 Task: Create List Files in Board Thought Leadership to Workspace Creative Services. Create List Images in Board Event Marketing to Workspace Creative Services. Create List Videos in Board Employee Performance Management and Evaluation to Workspace Creative Services
Action: Mouse moved to (79, 376)
Screenshot: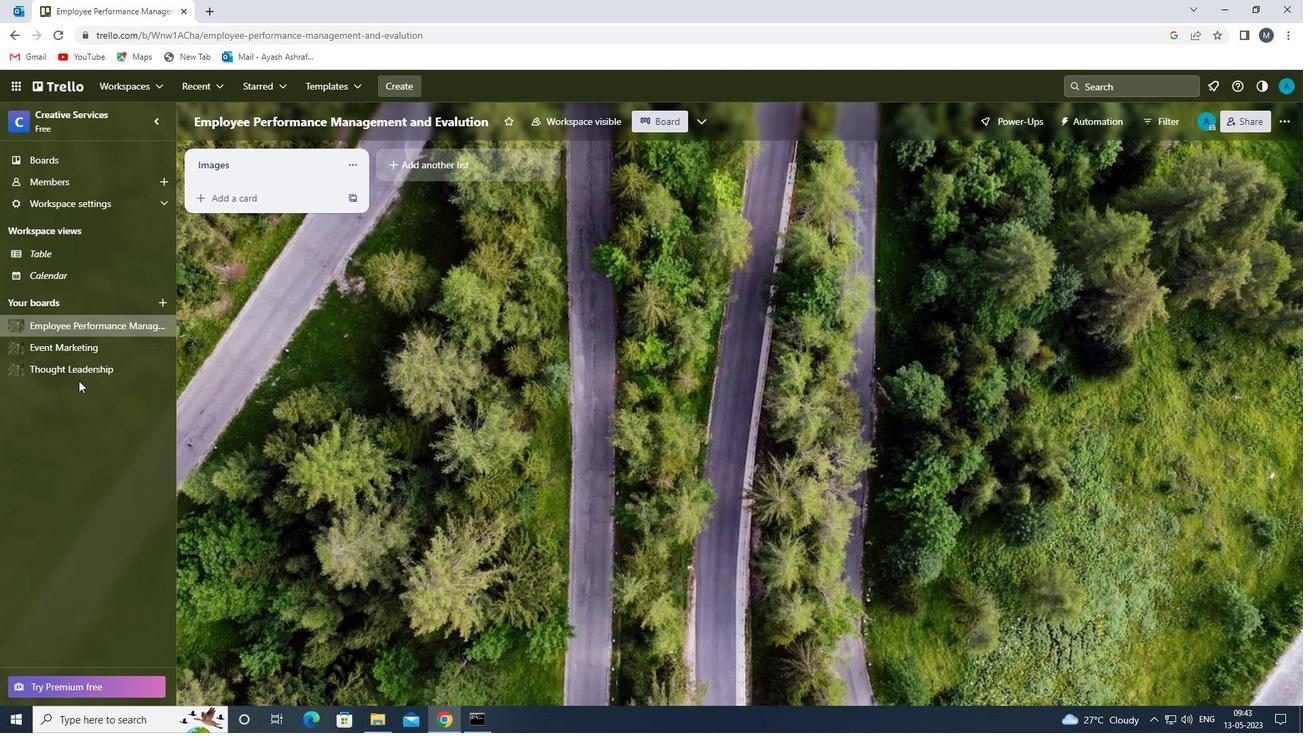 
Action: Mouse pressed left at (79, 376)
Screenshot: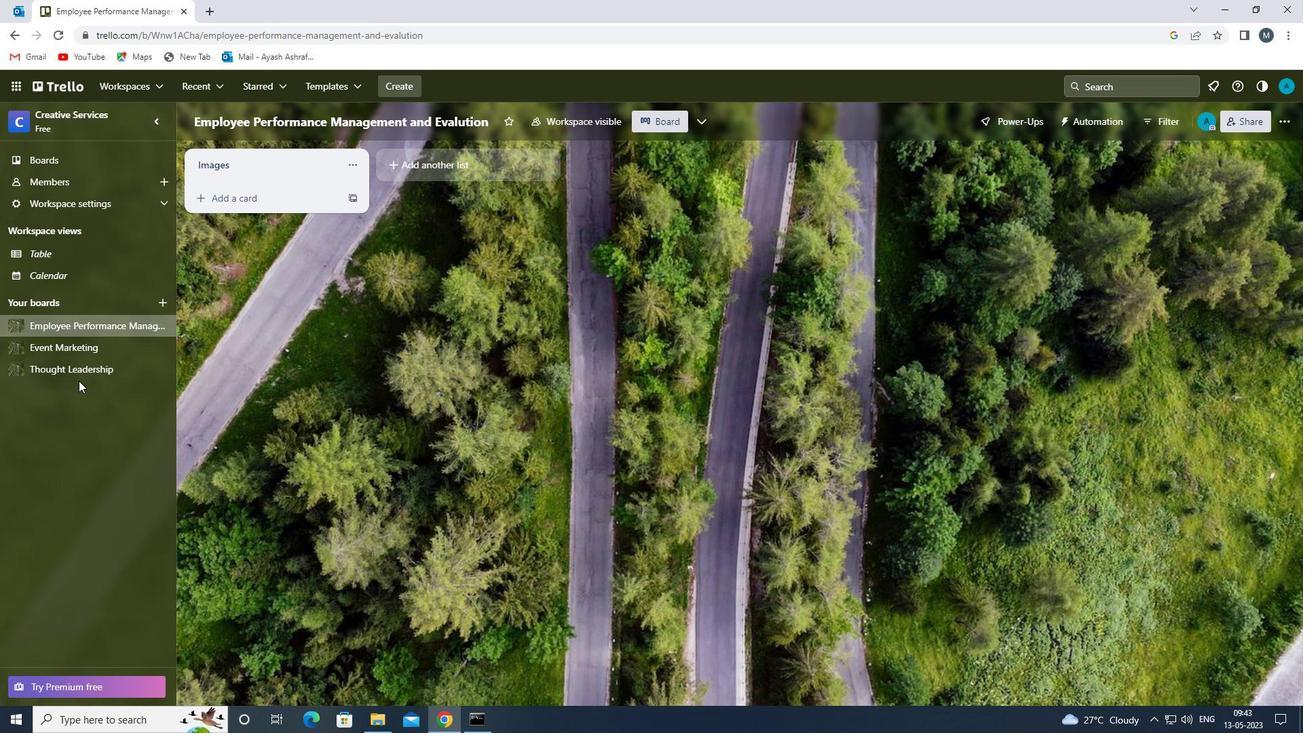 
Action: Mouse moved to (433, 160)
Screenshot: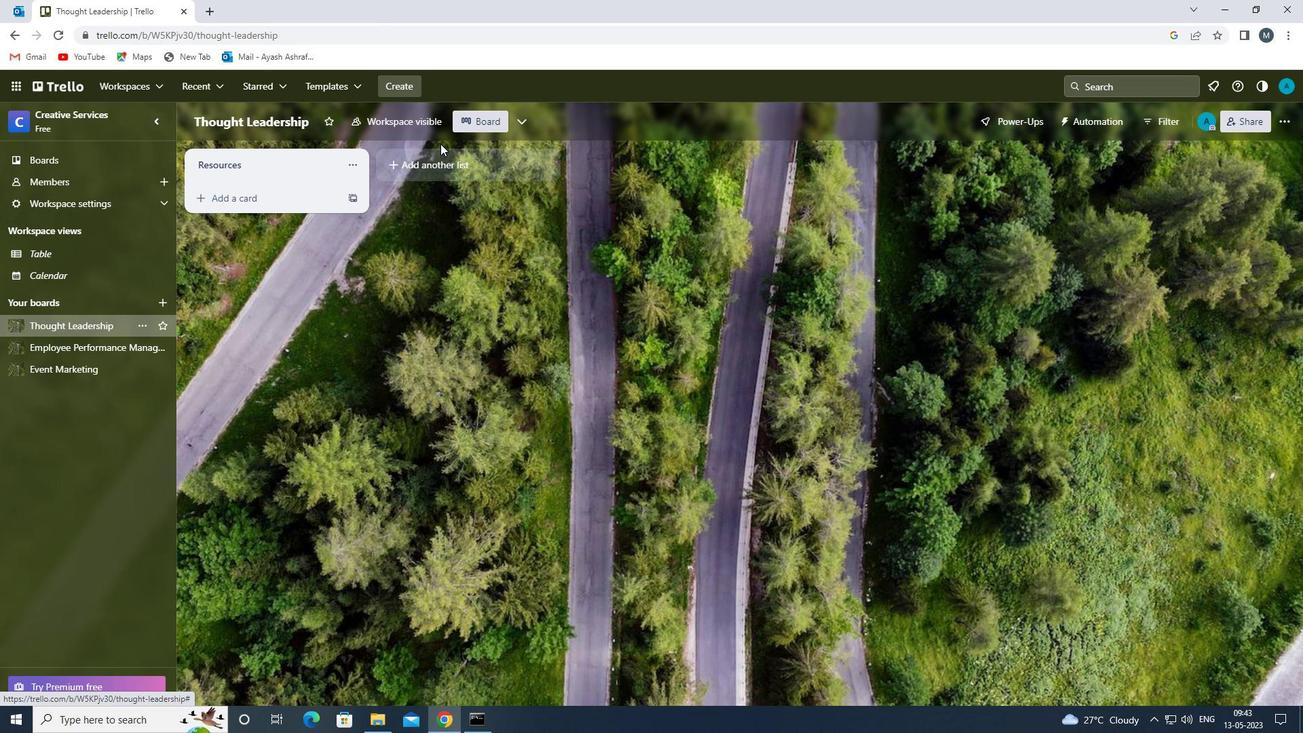 
Action: Mouse pressed left at (433, 160)
Screenshot: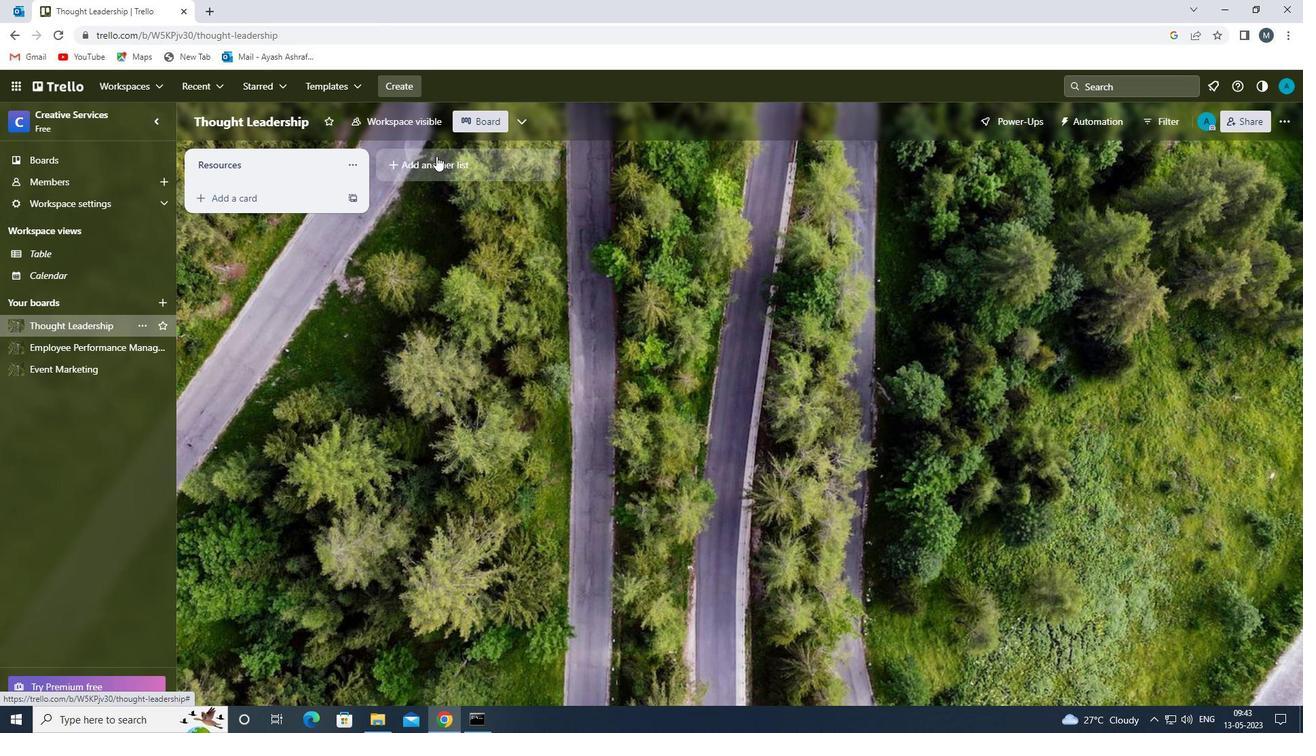 
Action: Mouse moved to (427, 169)
Screenshot: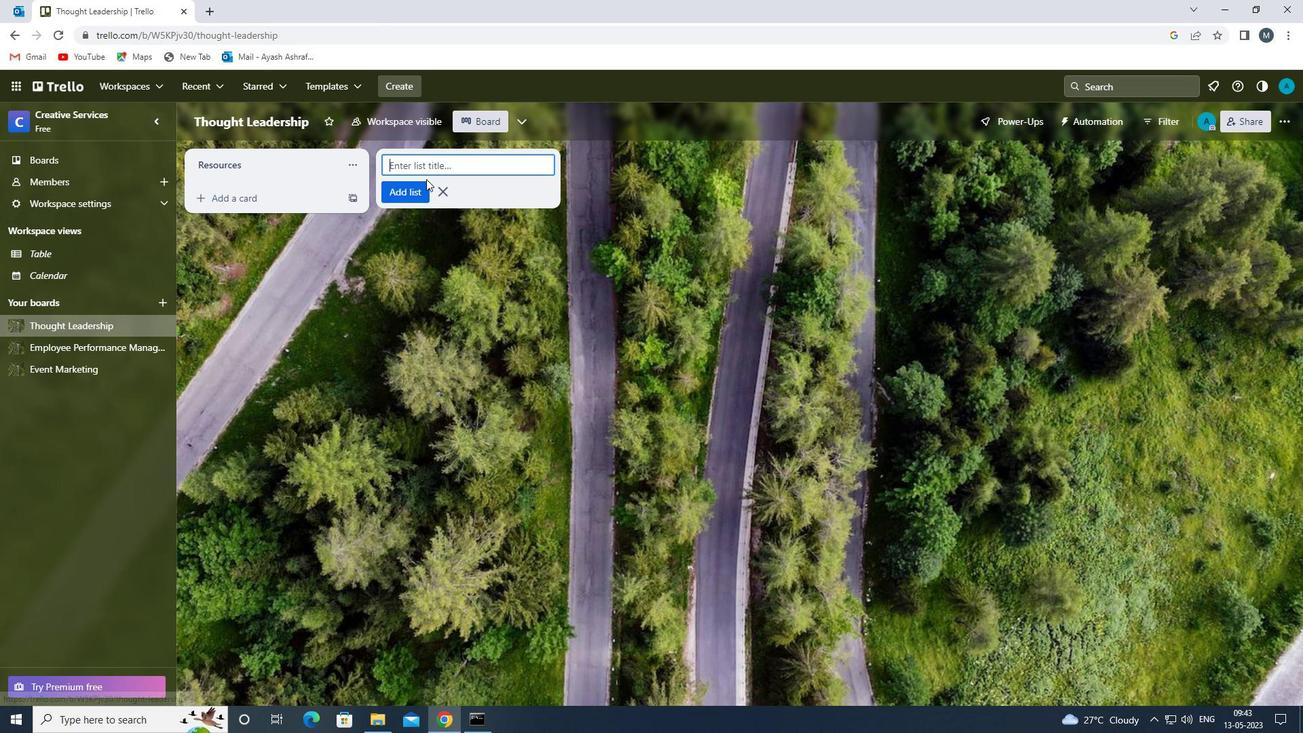 
Action: Mouse pressed left at (427, 169)
Screenshot: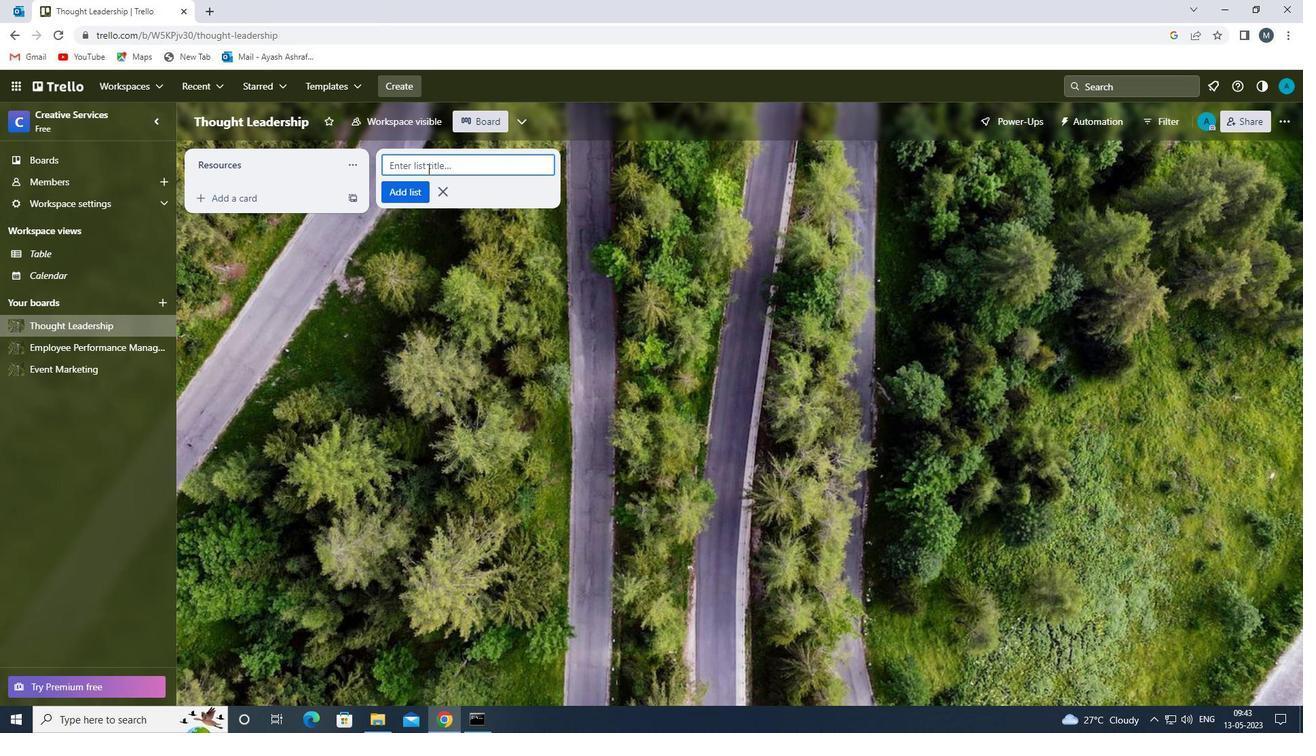 
Action: Key pressed <Key.shift><Key.shift><Key.shift>FILES<Key.space>
Screenshot: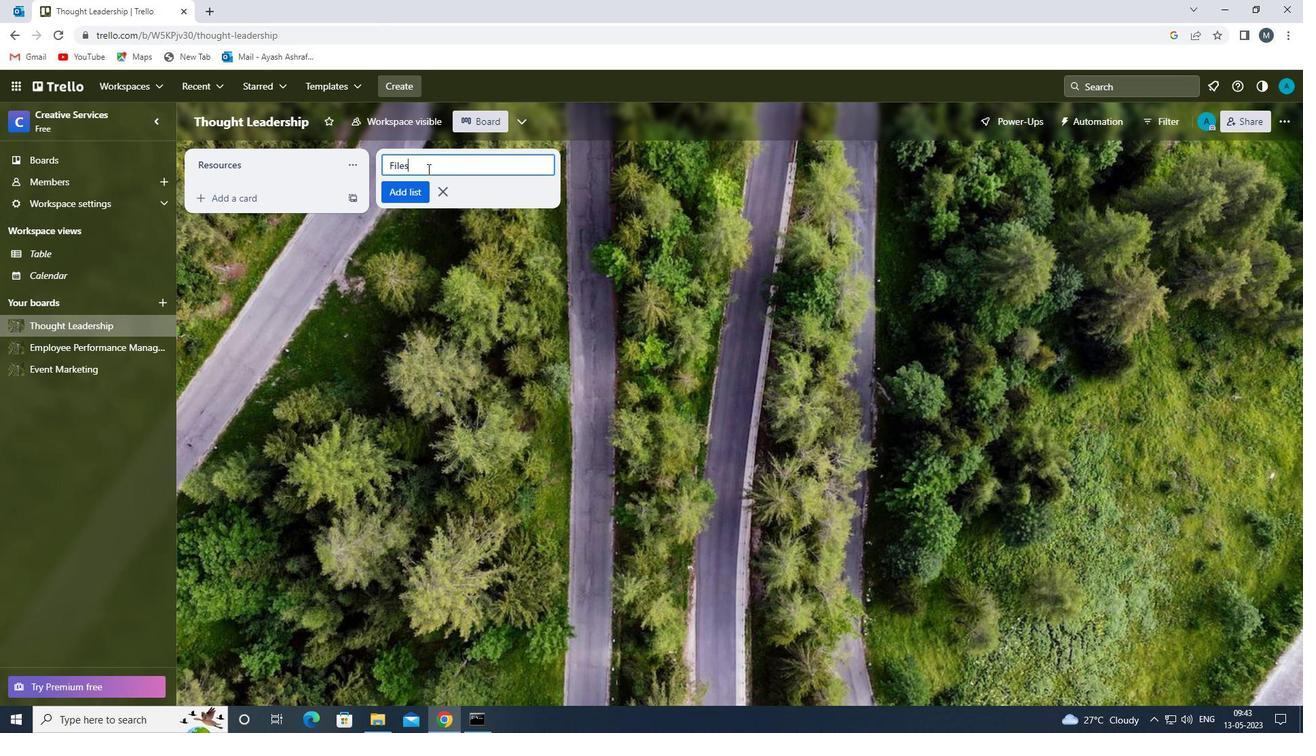 
Action: Mouse moved to (404, 195)
Screenshot: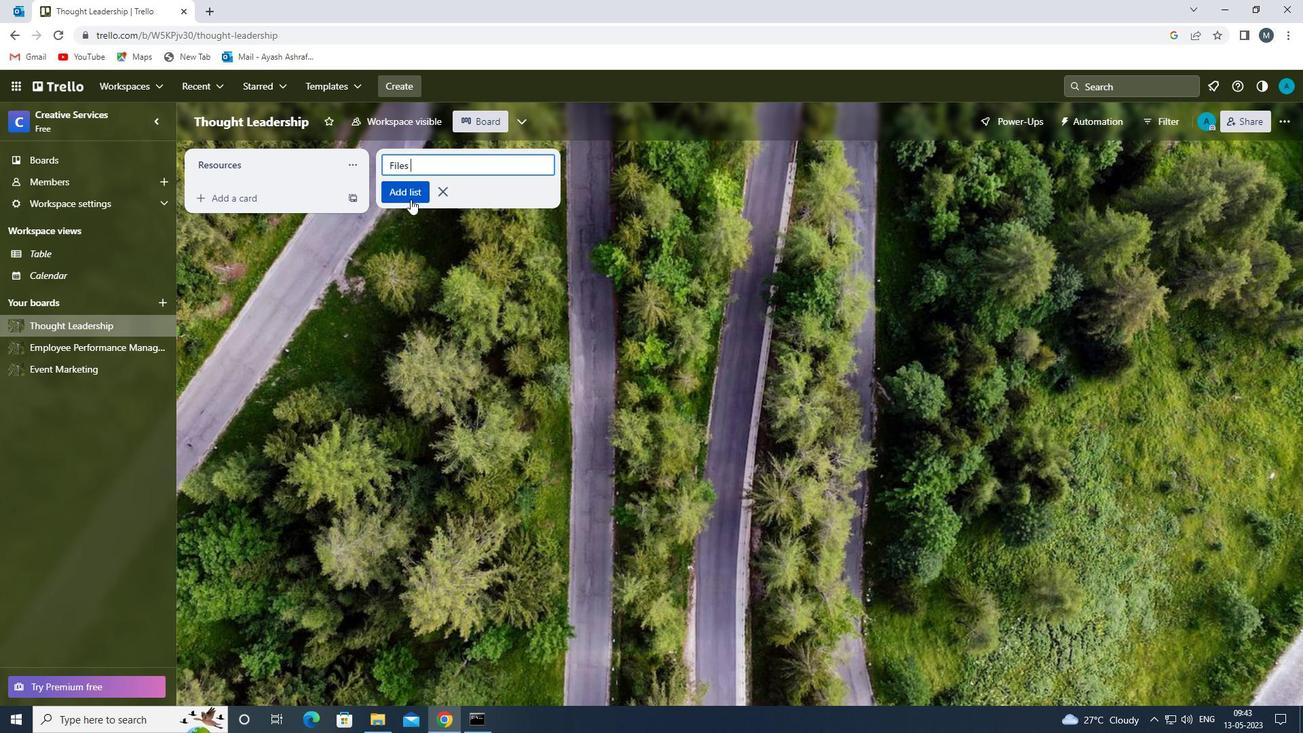 
Action: Mouse pressed left at (404, 195)
Screenshot: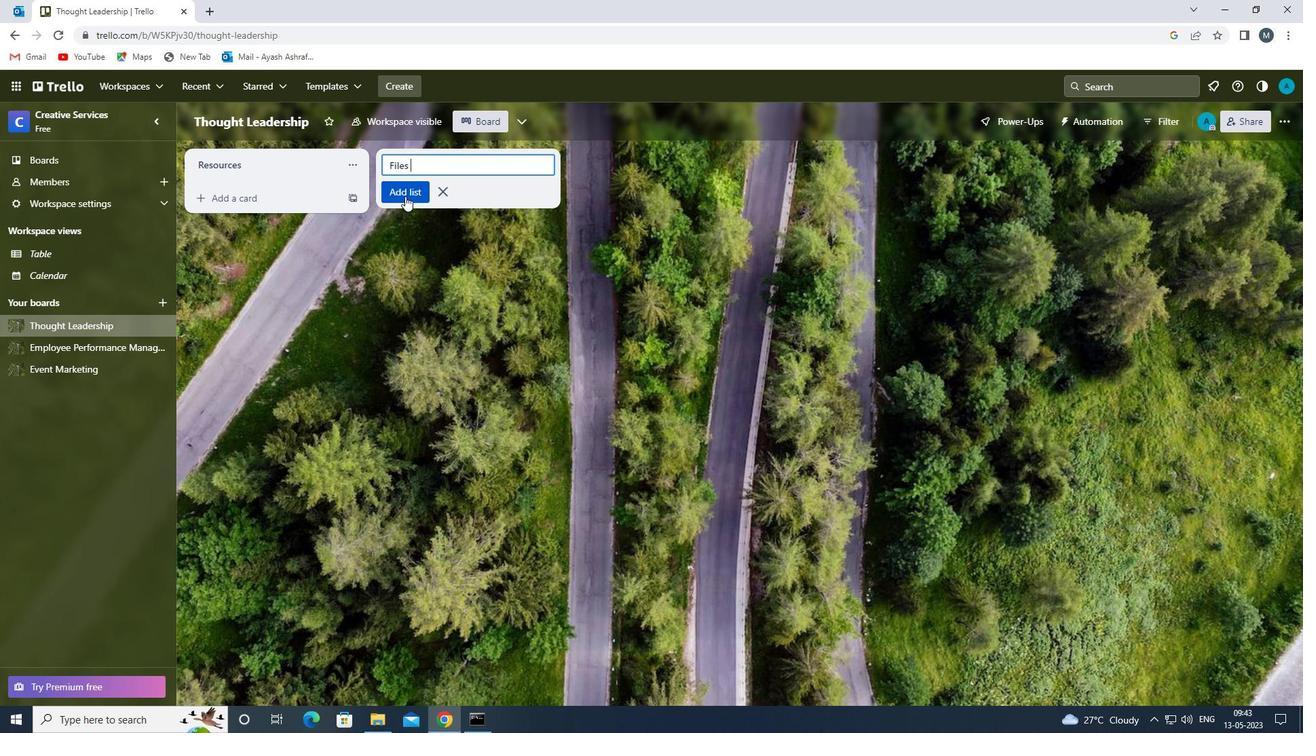 
Action: Mouse moved to (354, 361)
Screenshot: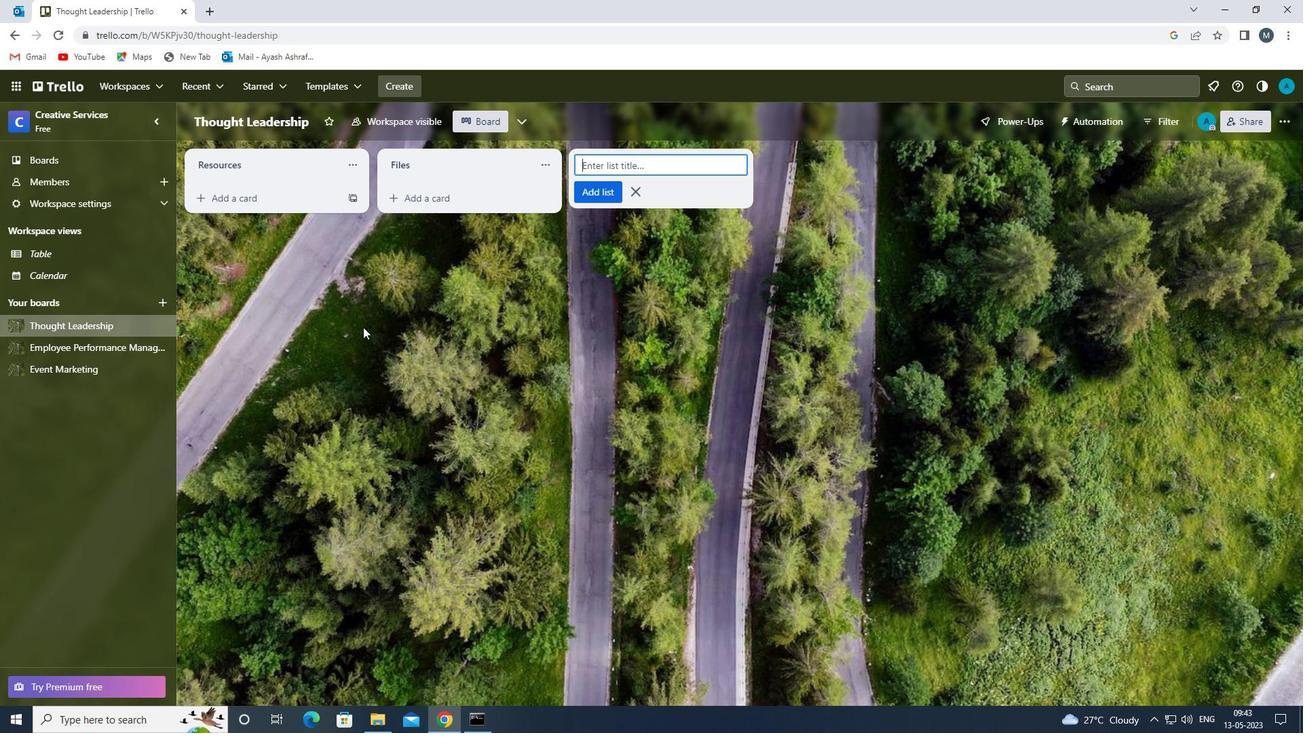 
Action: Mouse pressed left at (354, 361)
Screenshot: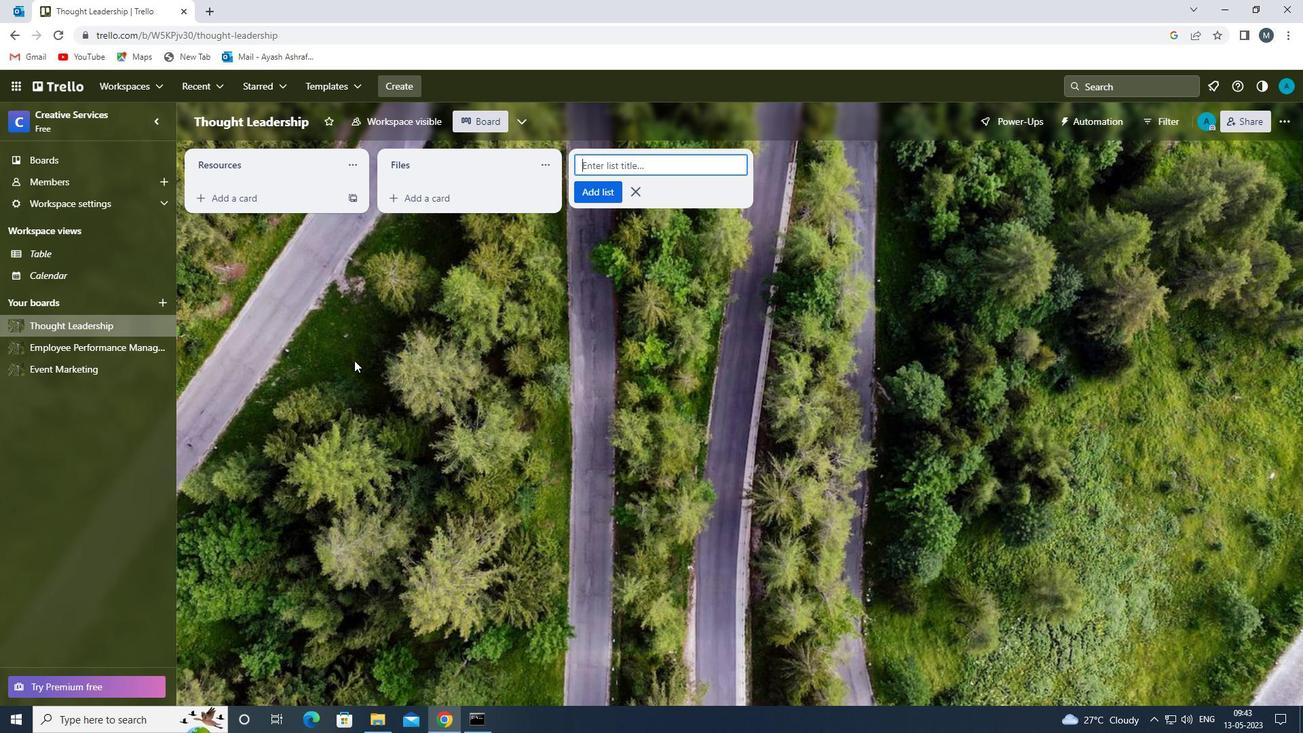 
Action: Mouse moved to (76, 376)
Screenshot: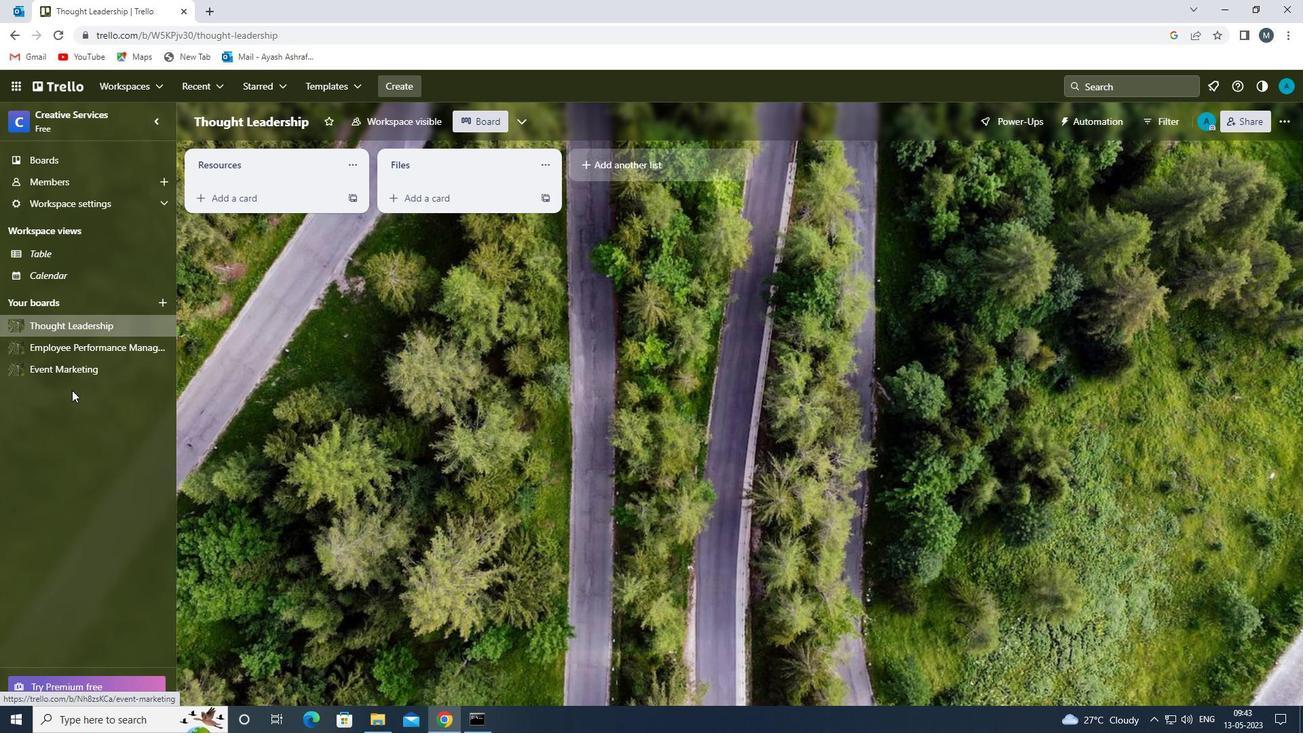 
Action: Mouse pressed left at (76, 376)
Screenshot: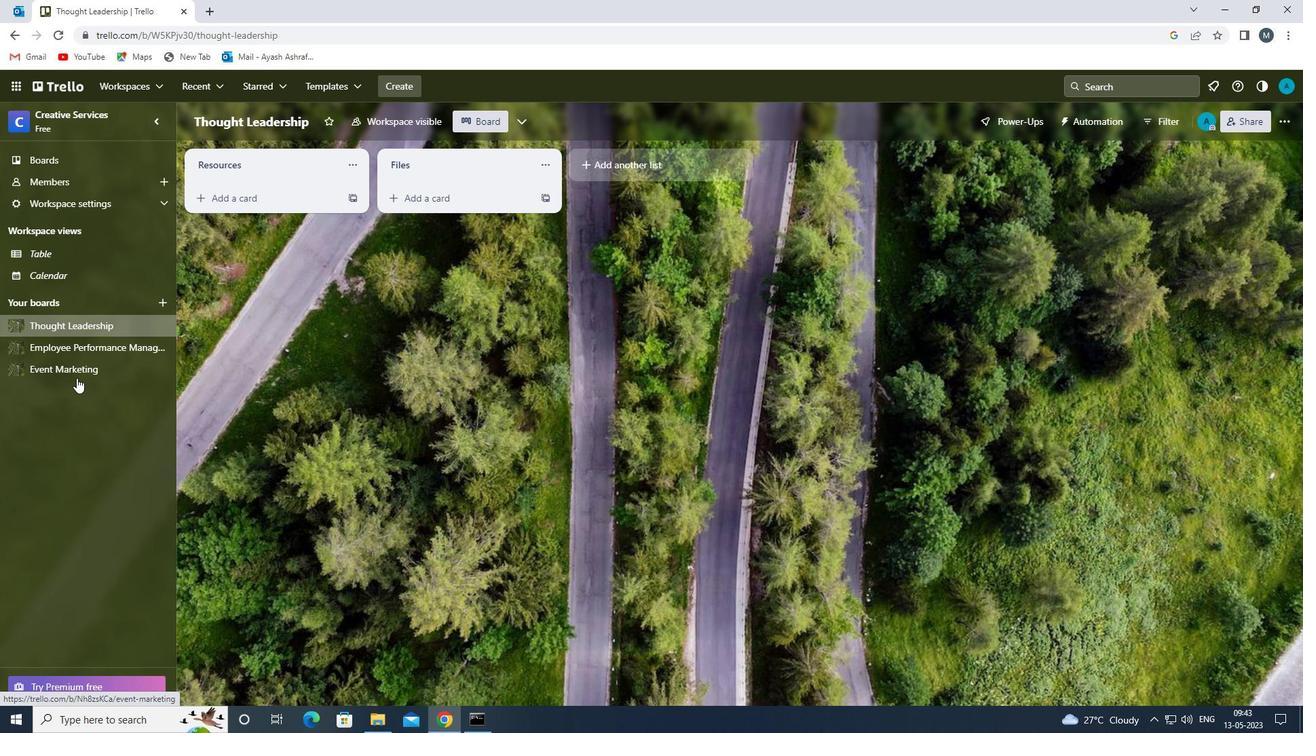 
Action: Mouse moved to (429, 165)
Screenshot: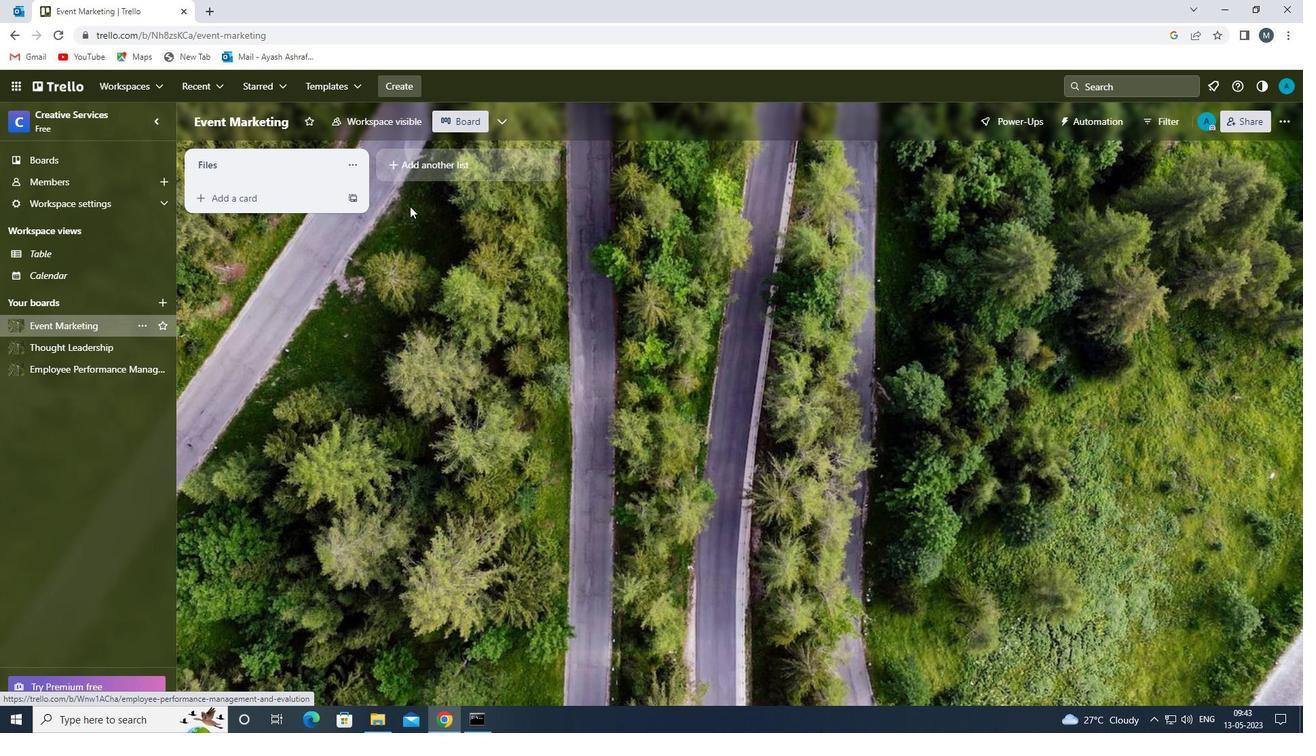 
Action: Mouse pressed left at (429, 165)
Screenshot: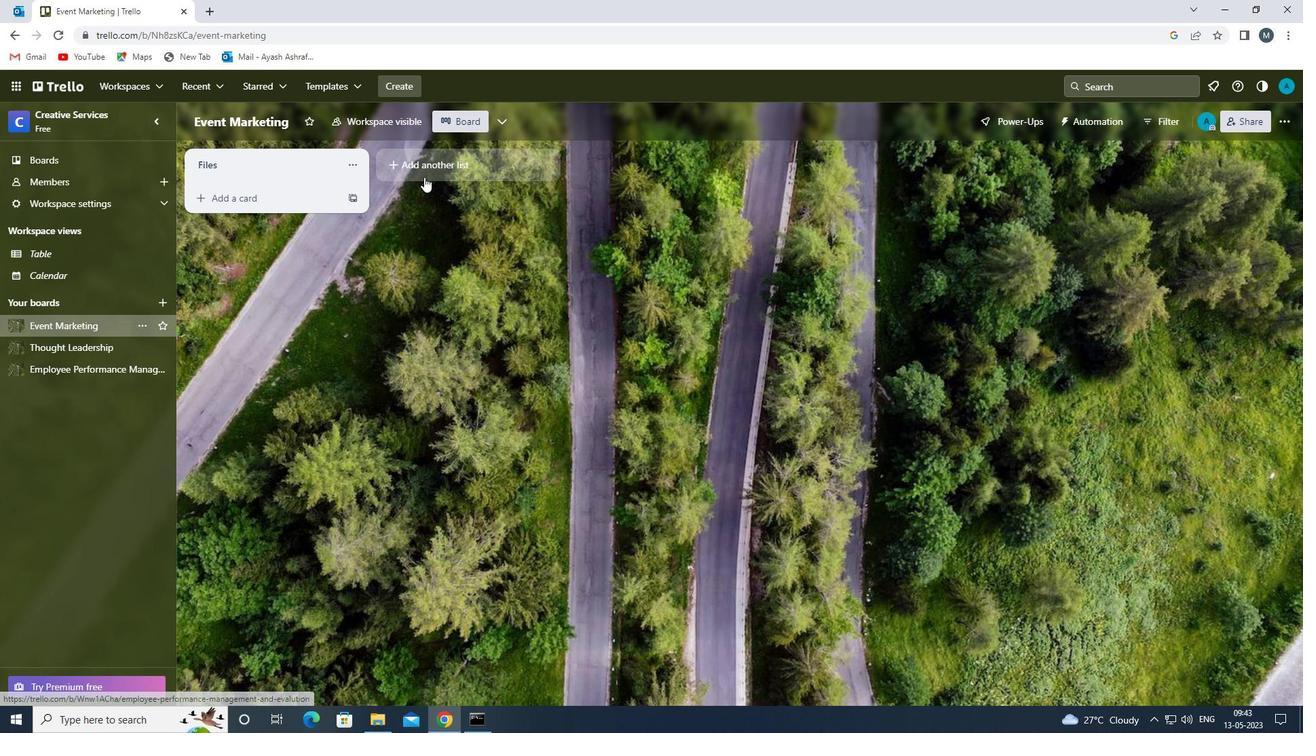 
Action: Mouse moved to (430, 165)
Screenshot: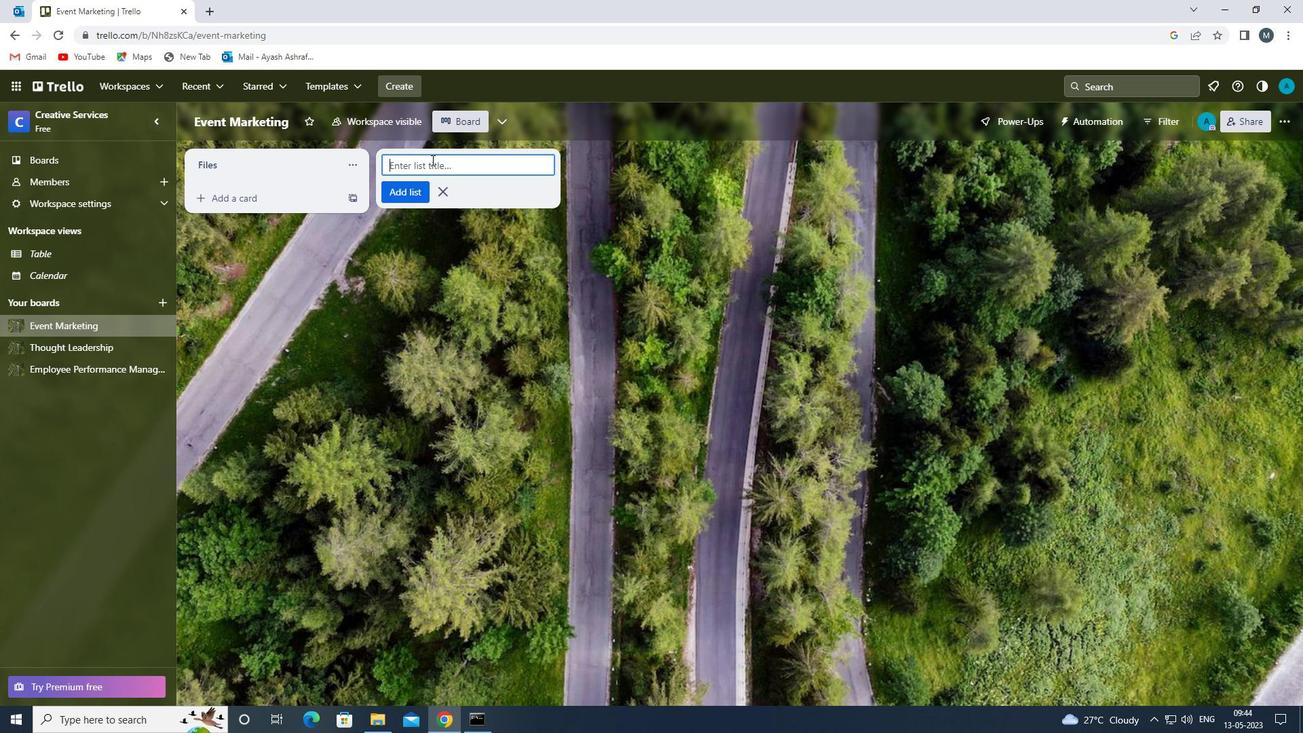 
Action: Mouse pressed left at (430, 165)
Screenshot: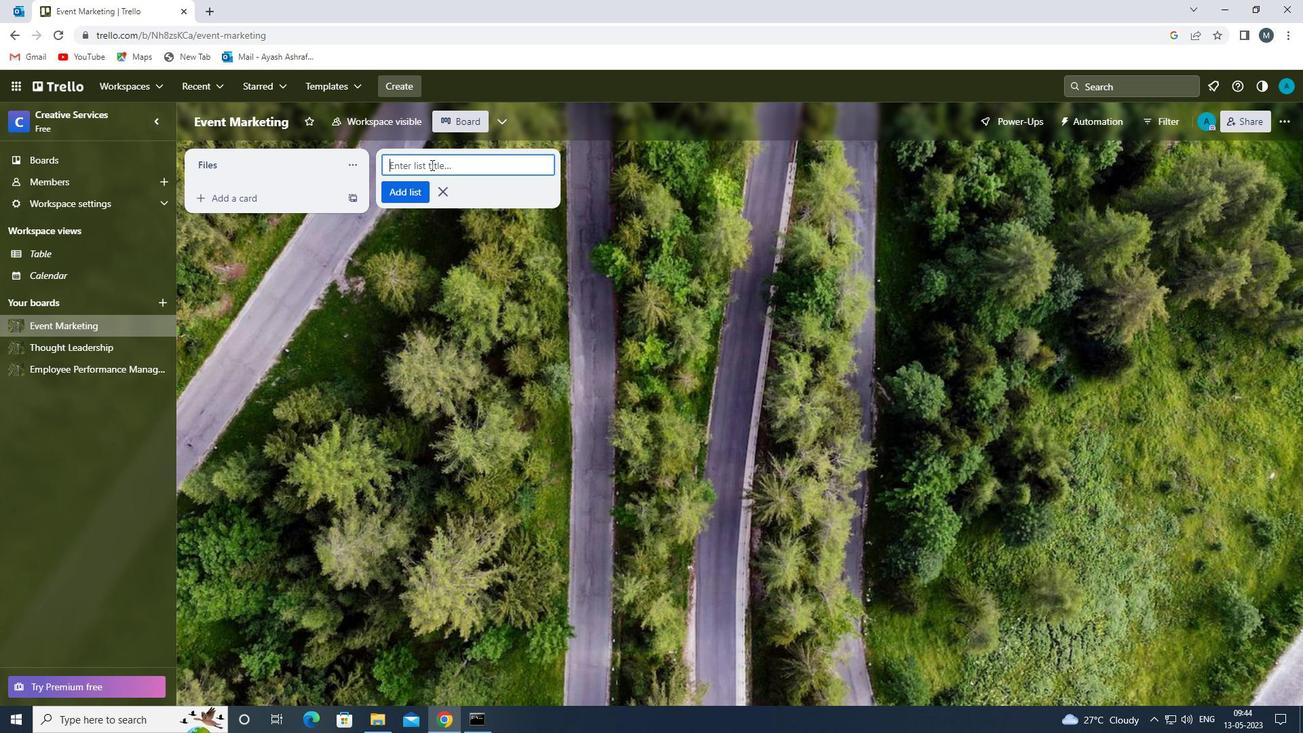 
Action: Key pressed <Key.shift>IMAGES<Key.space>
Screenshot: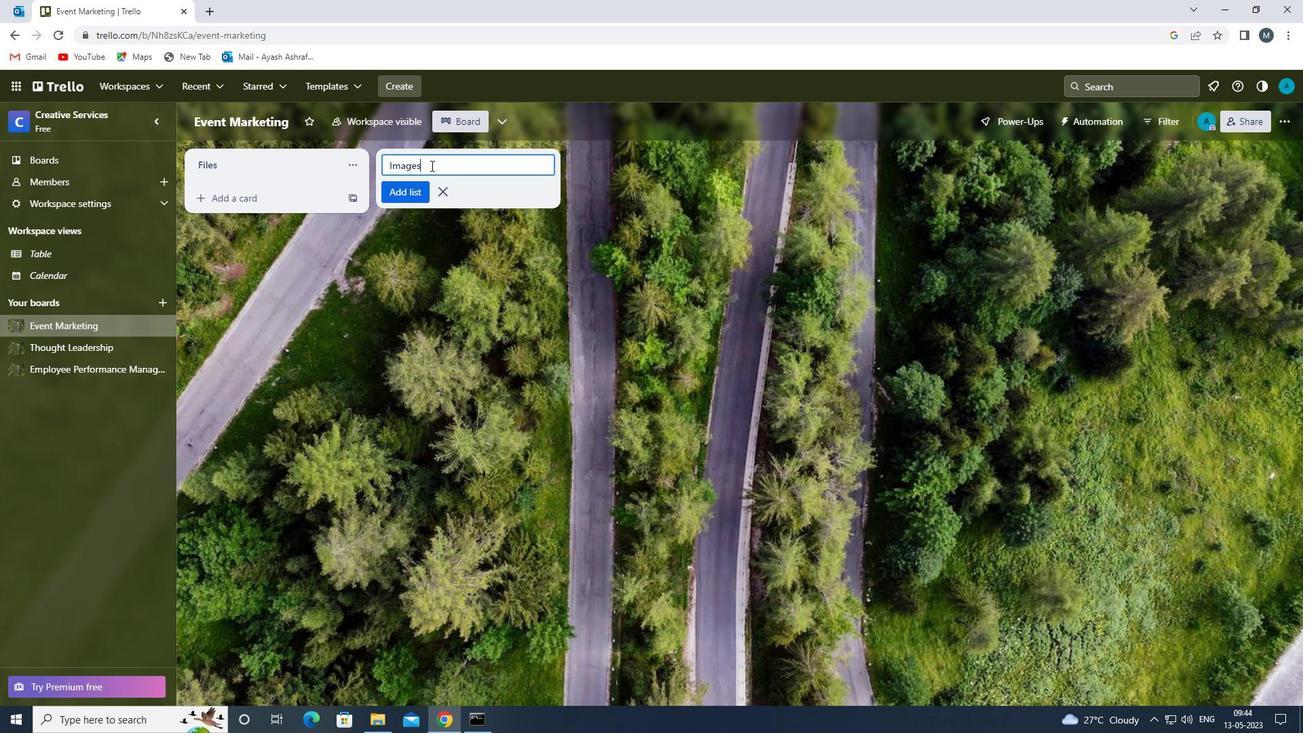 
Action: Mouse moved to (413, 189)
Screenshot: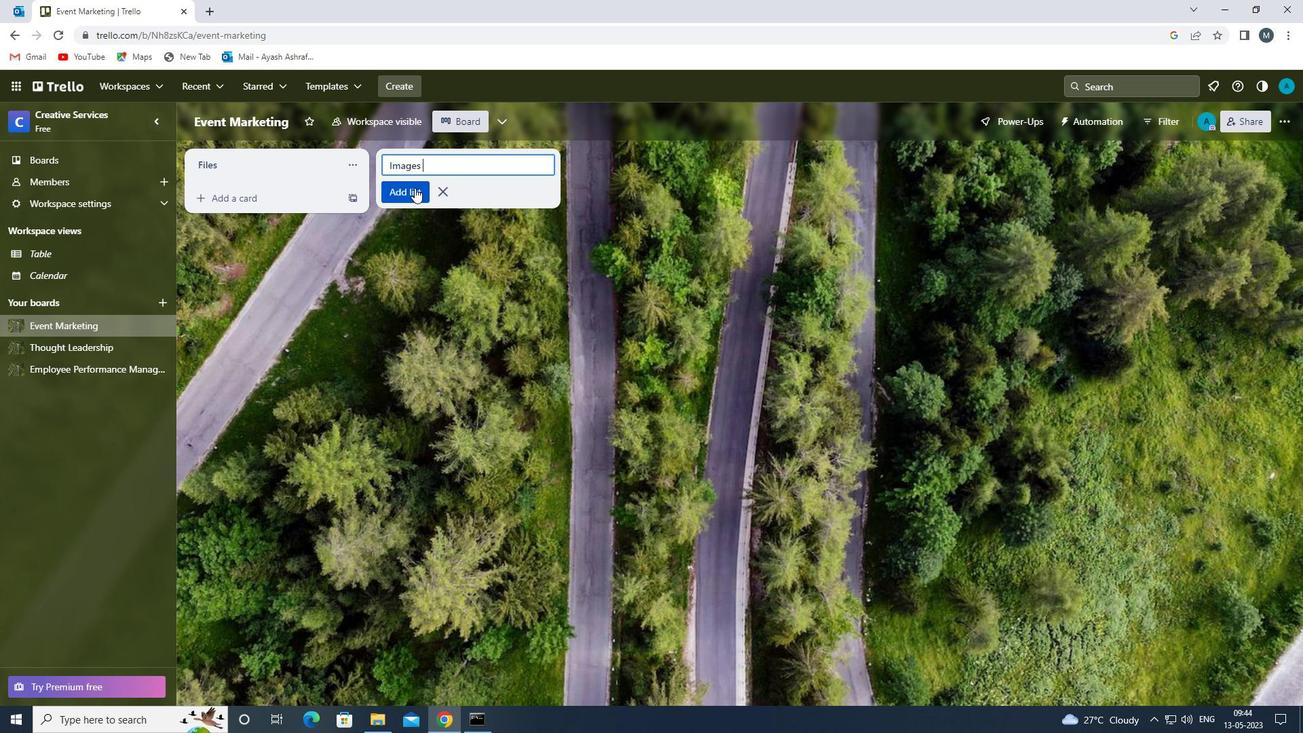 
Action: Mouse pressed left at (413, 189)
Screenshot: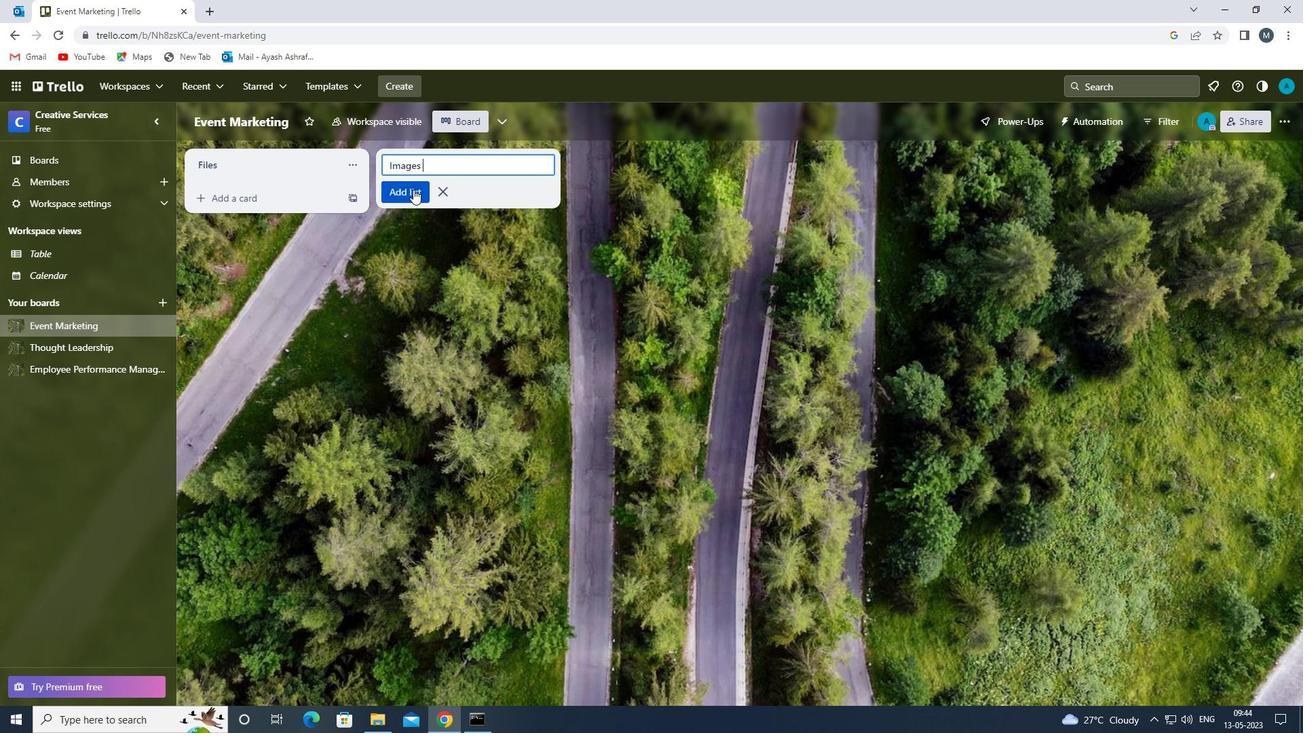 
Action: Mouse moved to (374, 336)
Screenshot: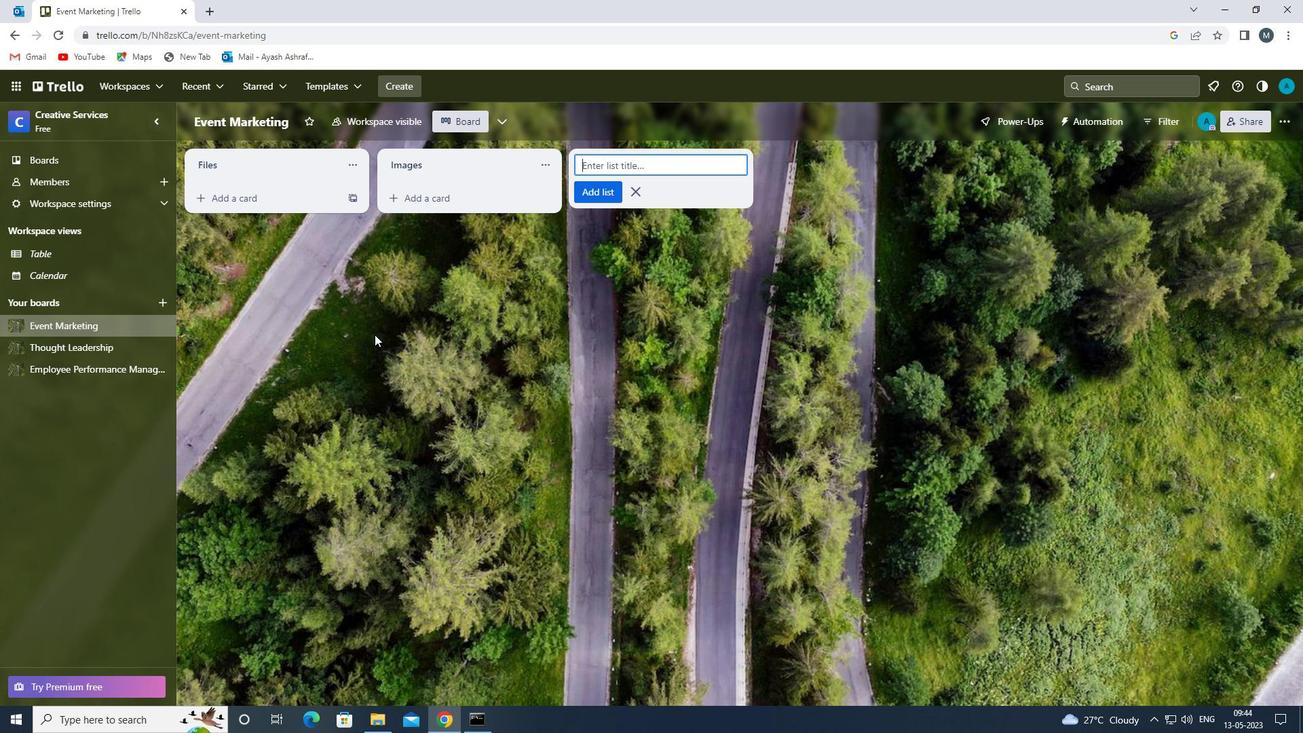
Action: Mouse pressed left at (374, 336)
Screenshot: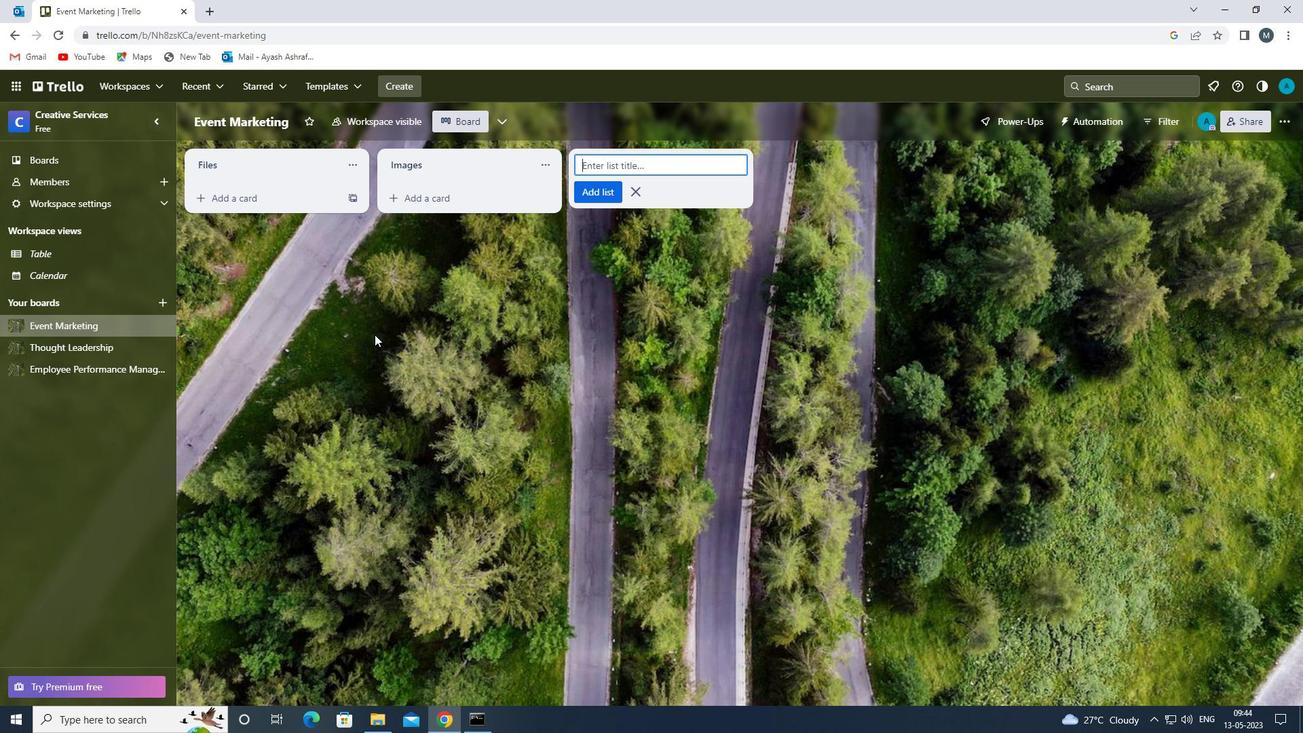 
Action: Mouse moved to (74, 372)
Screenshot: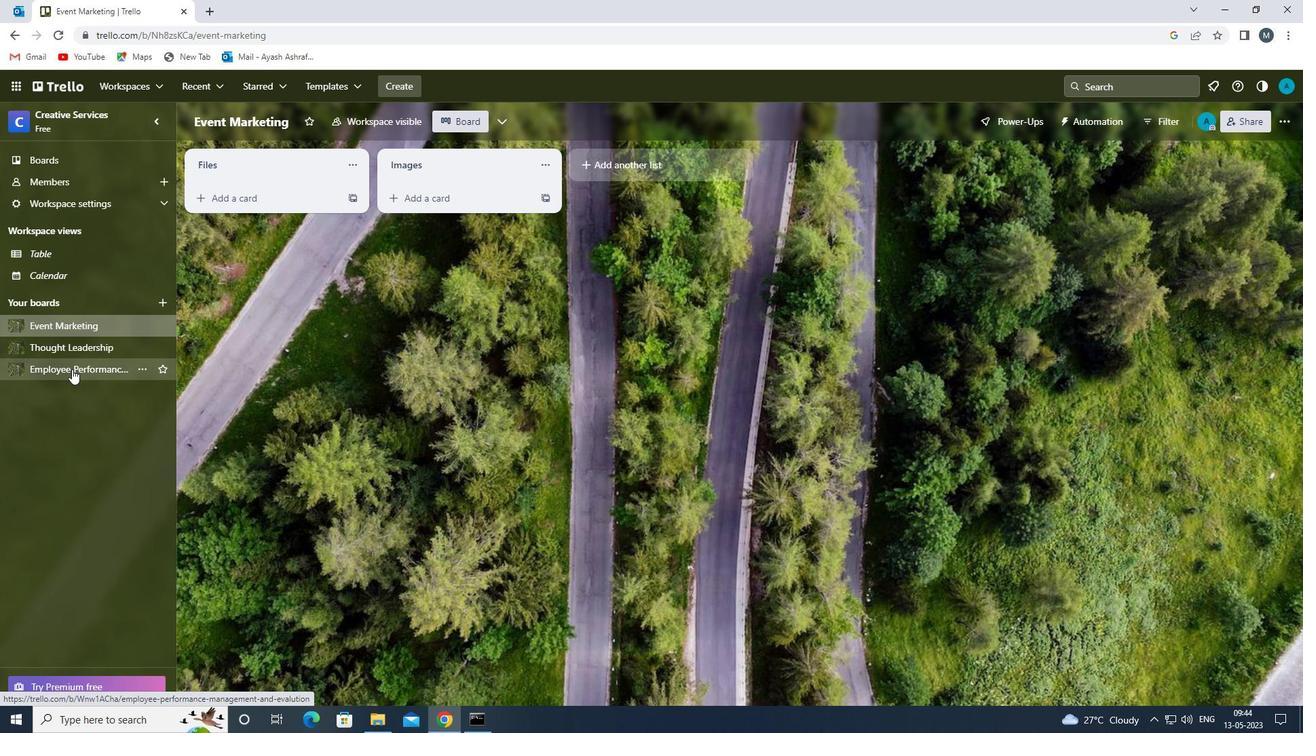 
Action: Mouse pressed left at (74, 372)
Screenshot: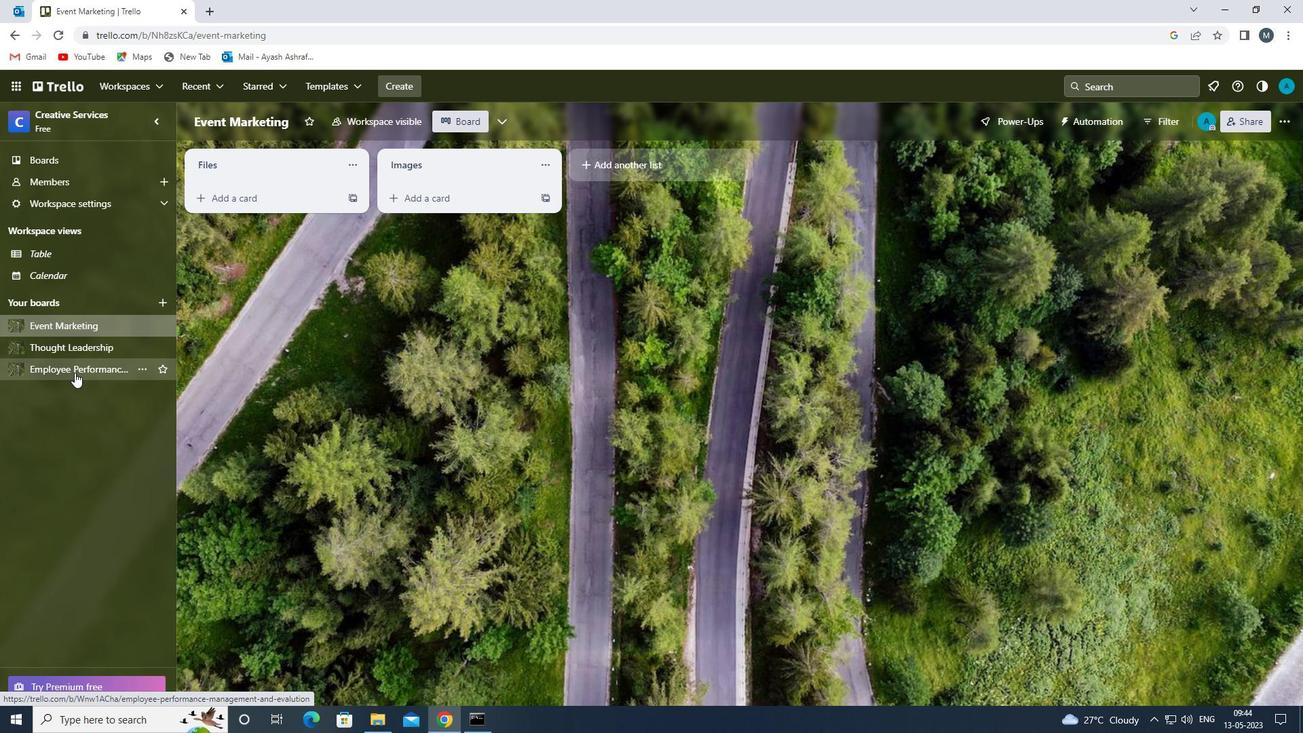 
Action: Mouse moved to (441, 166)
Screenshot: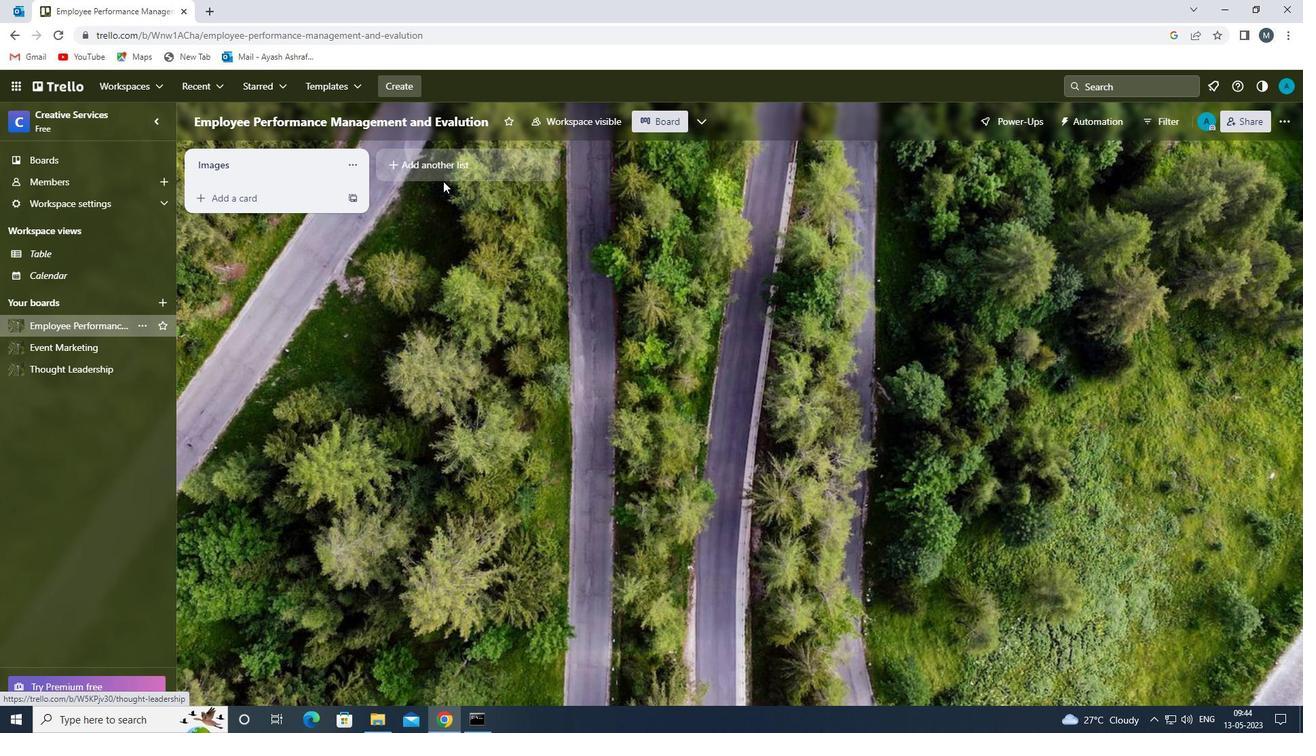 
Action: Mouse pressed left at (441, 166)
Screenshot: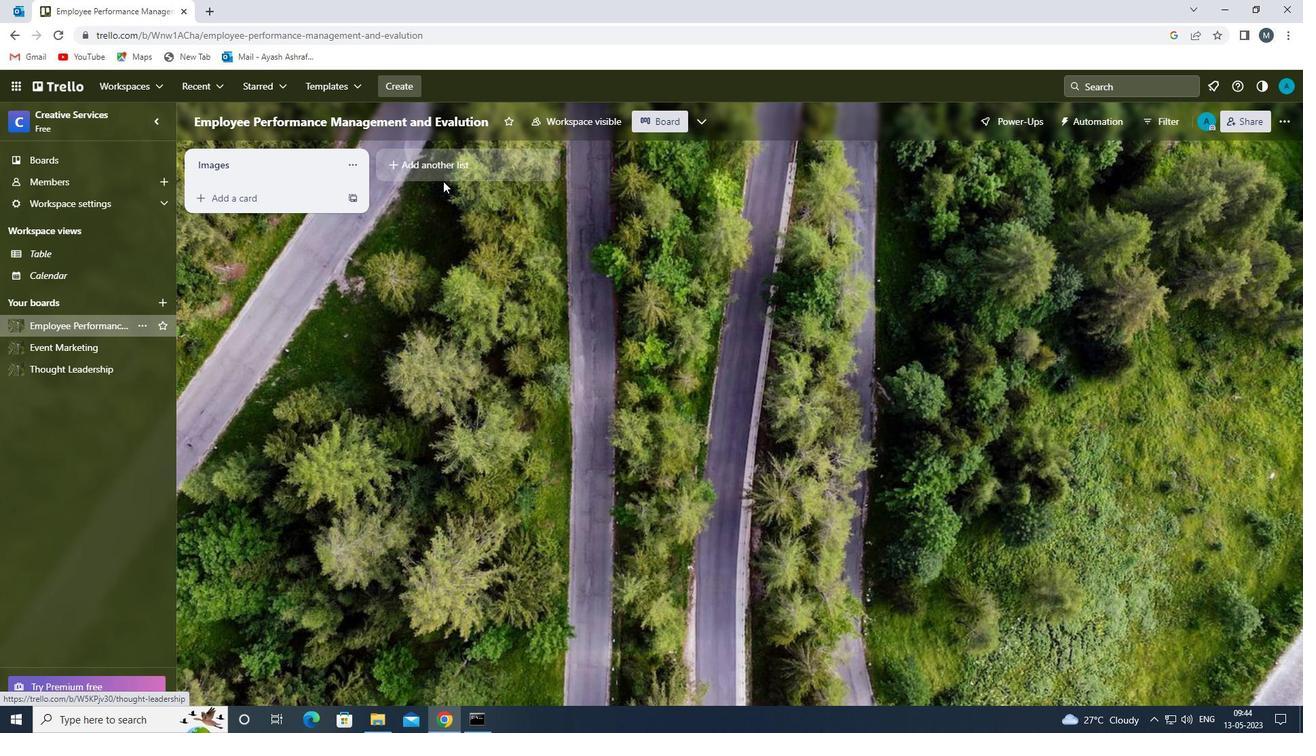 
Action: Mouse moved to (440, 170)
Screenshot: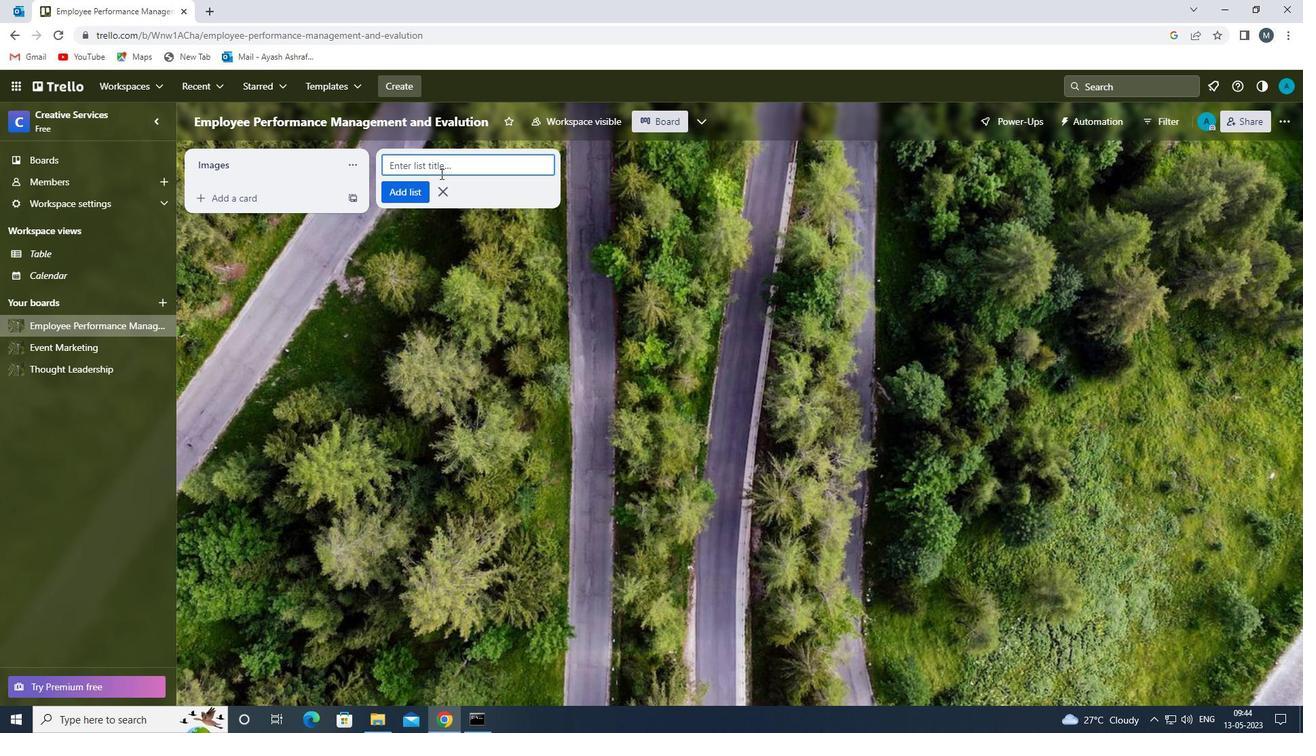 
Action: Mouse pressed left at (440, 170)
Screenshot: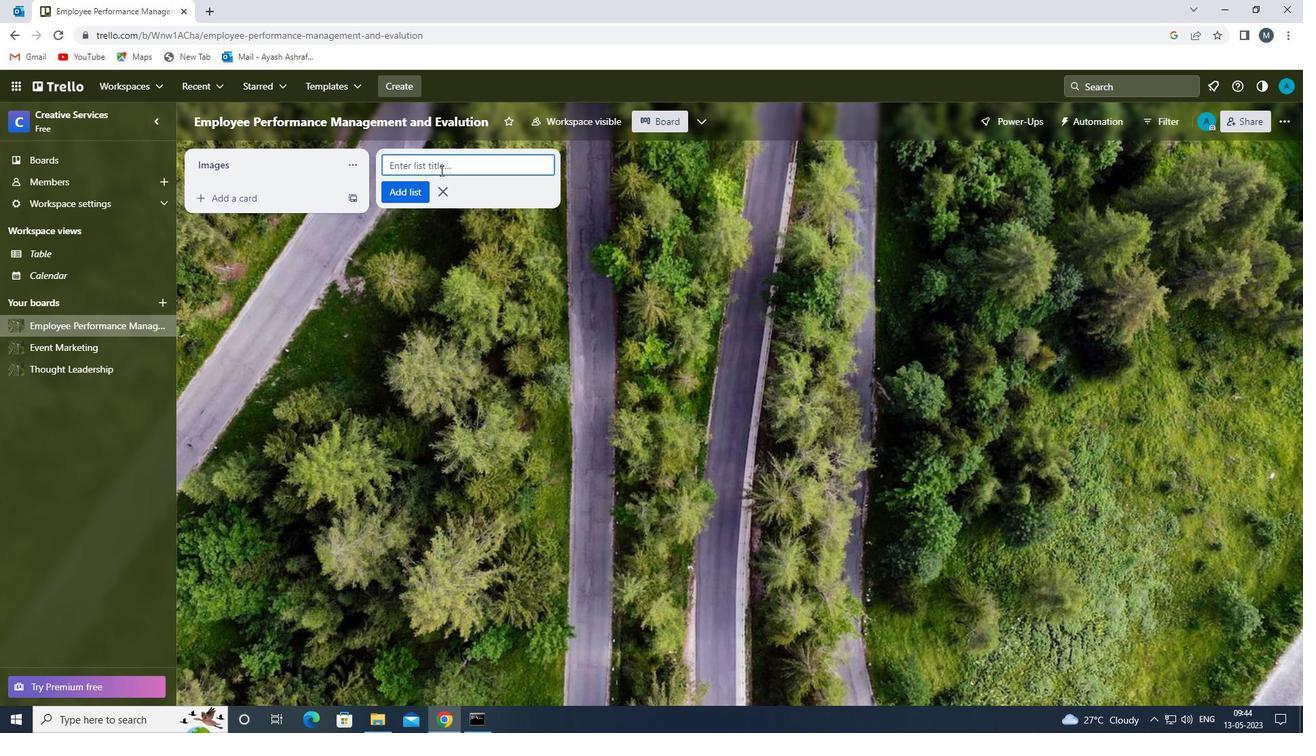 
Action: Key pressed <Key.shift>VIDEOAS<Key.backspace><Key.backspace>S<Key.space>
Screenshot: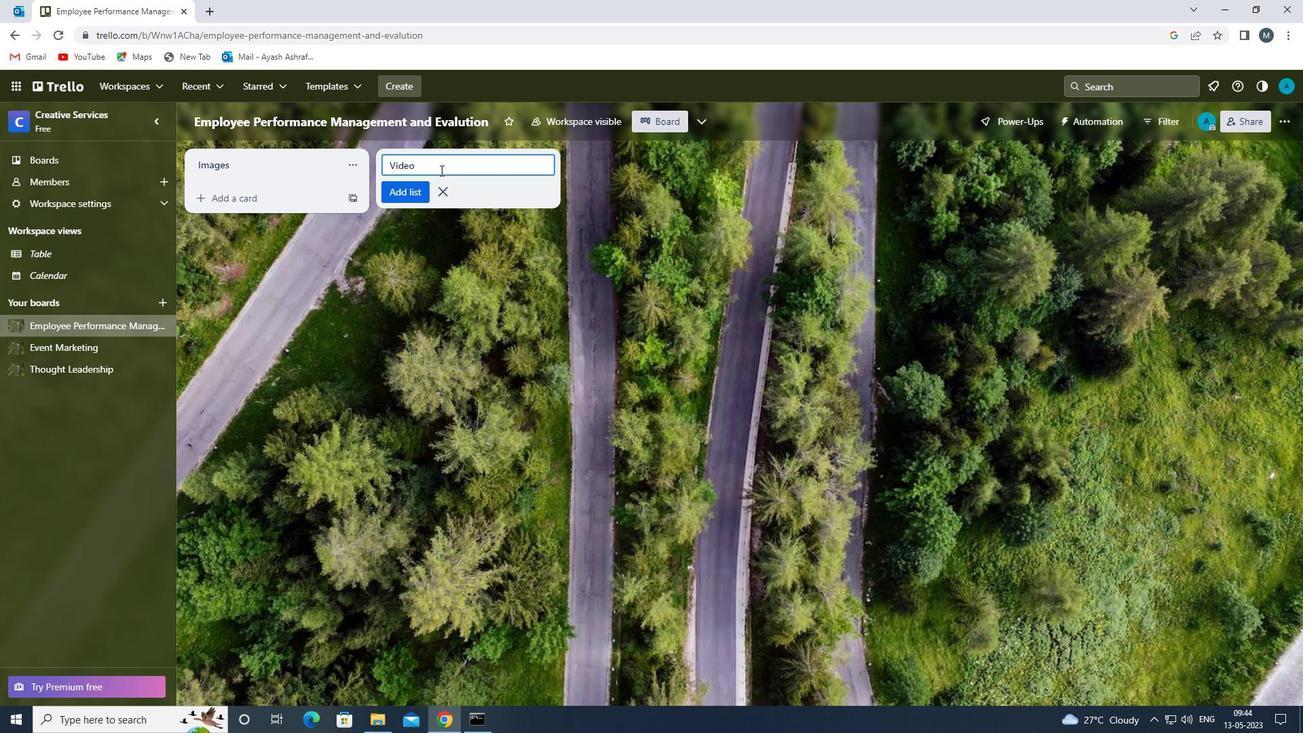 
Action: Mouse moved to (397, 197)
Screenshot: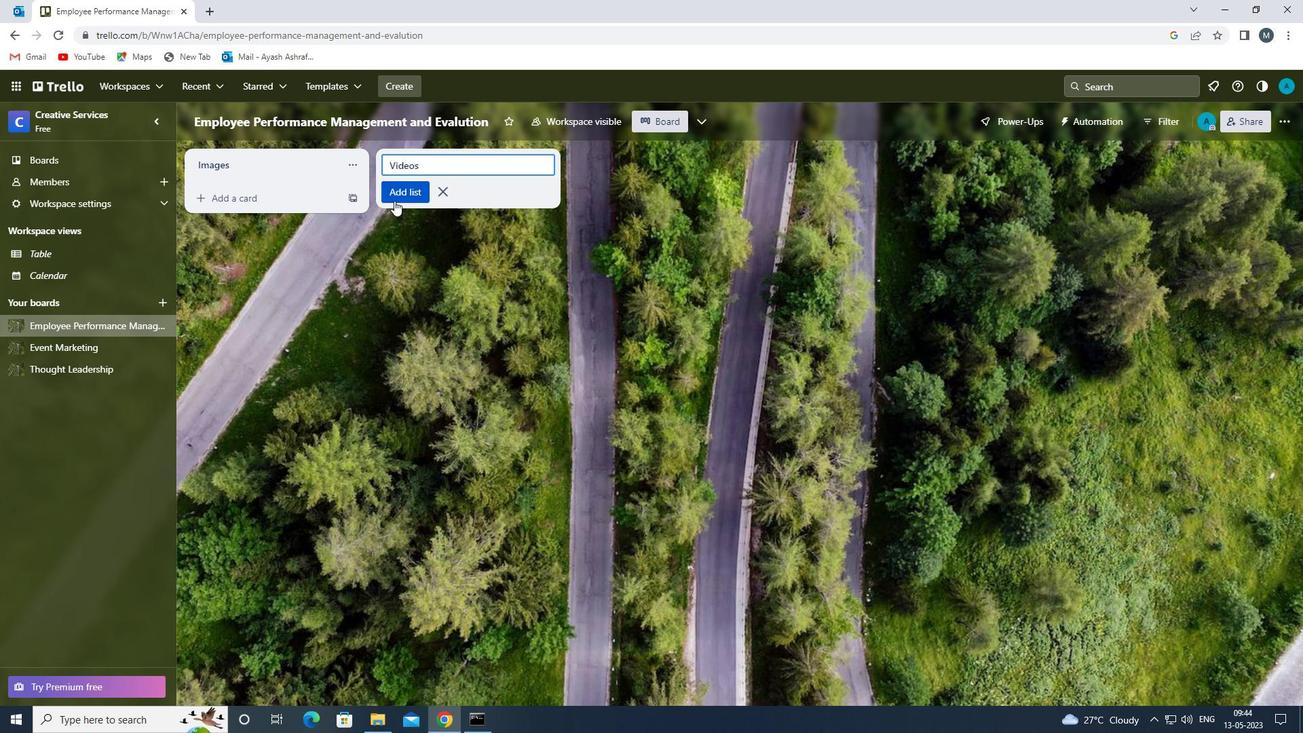 
Action: Mouse pressed left at (397, 197)
Screenshot: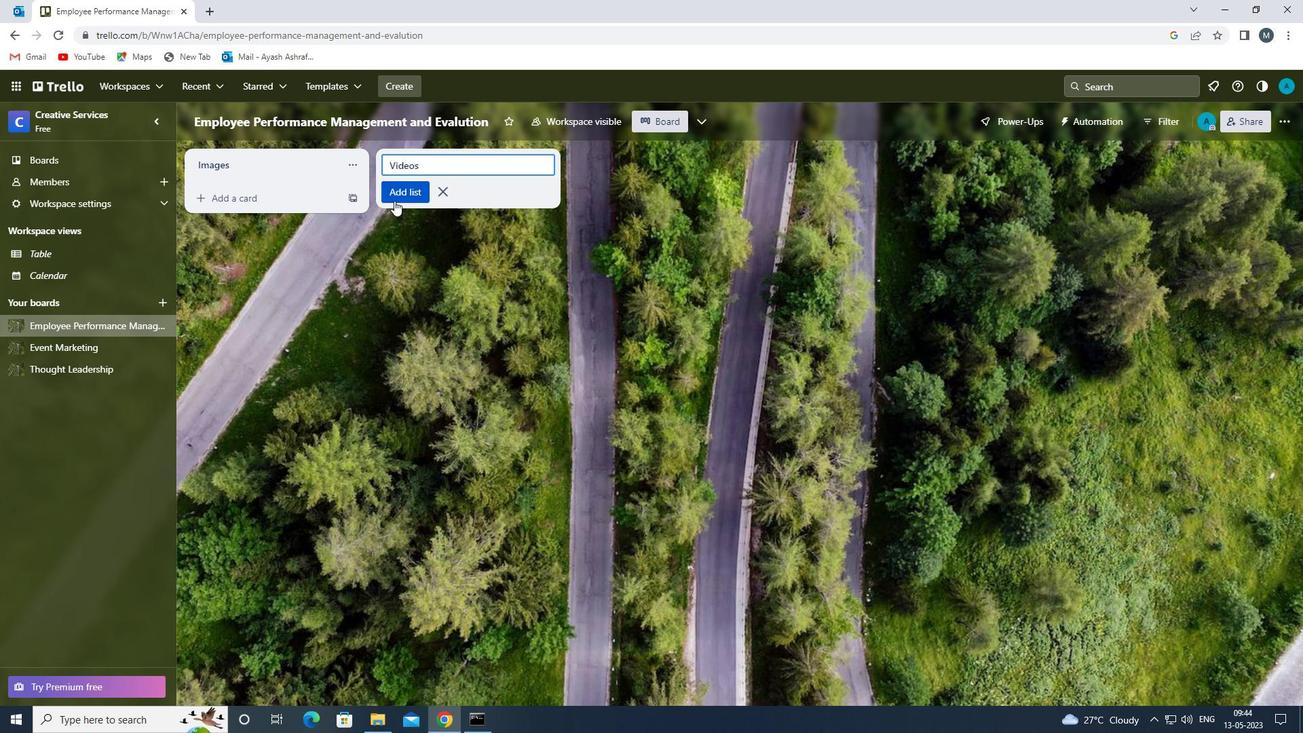 
Action: Mouse moved to (390, 297)
Screenshot: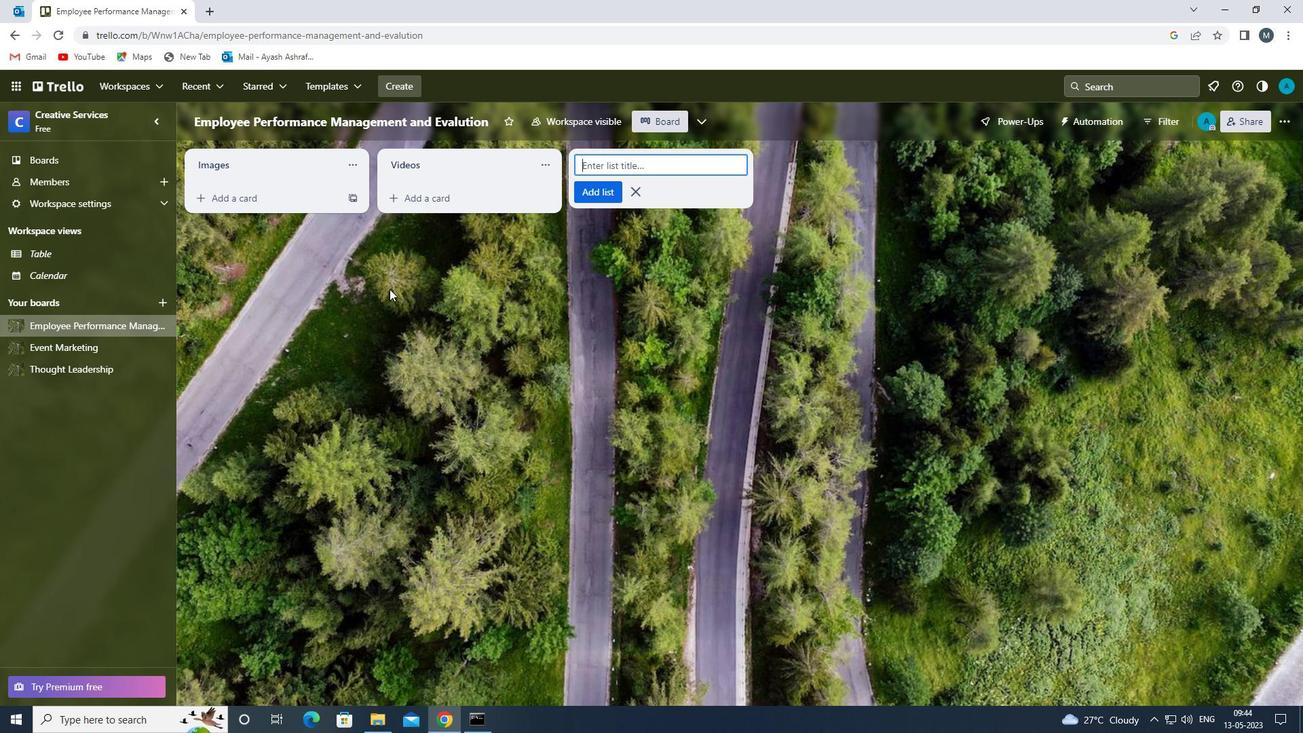 
Action: Mouse pressed left at (390, 297)
Screenshot: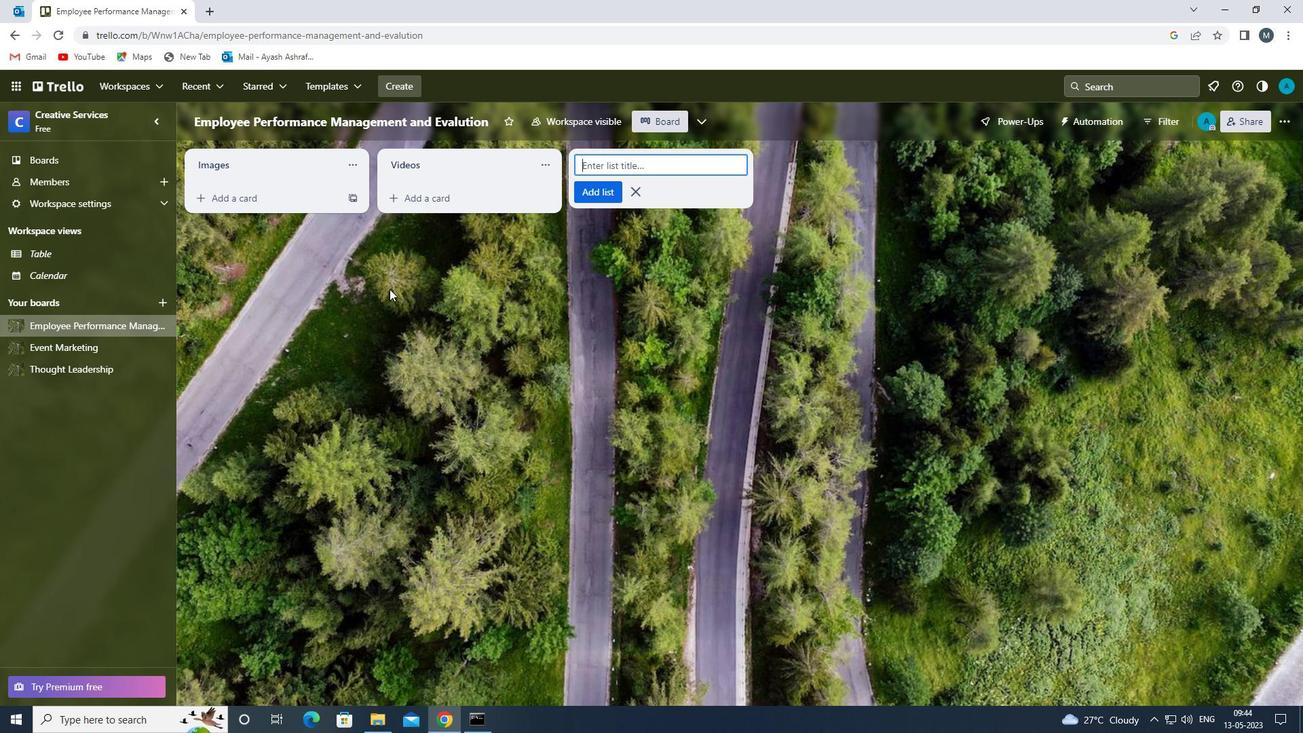 
Action: Mouse moved to (390, 297)
Screenshot: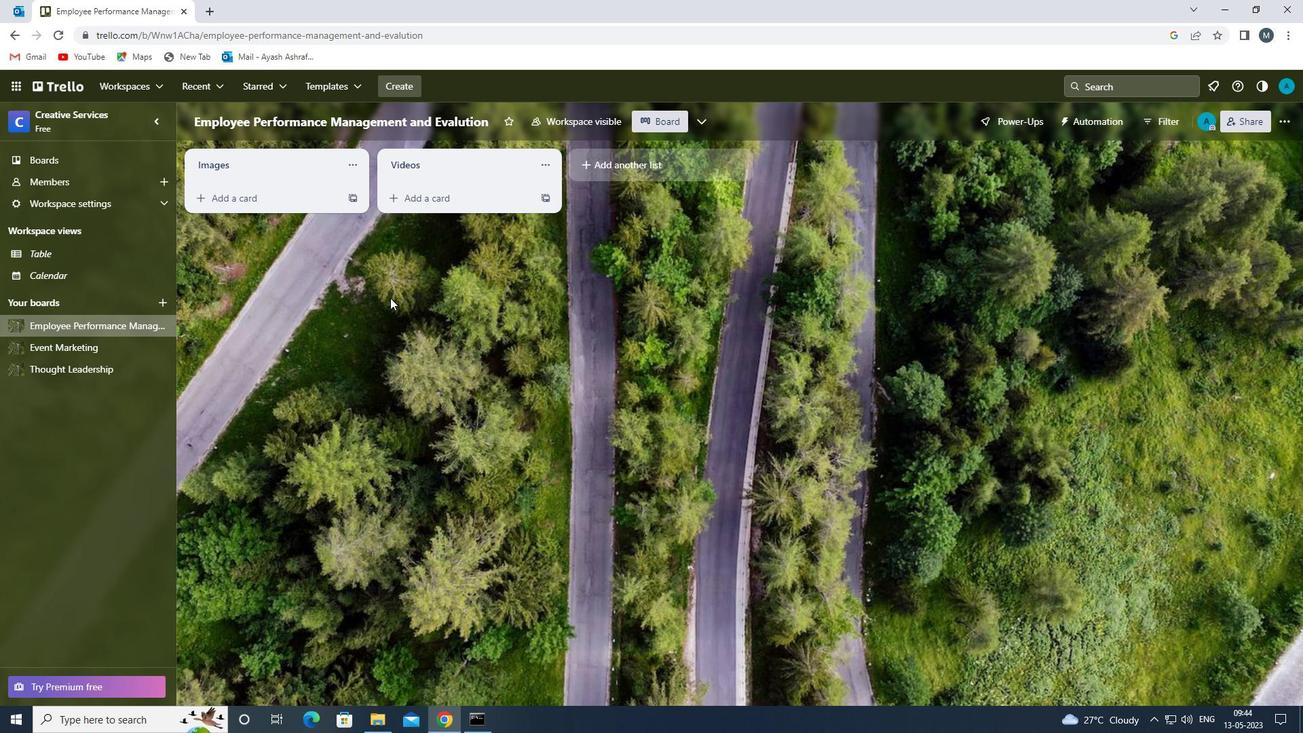
